 Task: Add Celestial Black Cherry Berry Tea to the cart.
Action: Mouse pressed left at (25, 104)
Screenshot: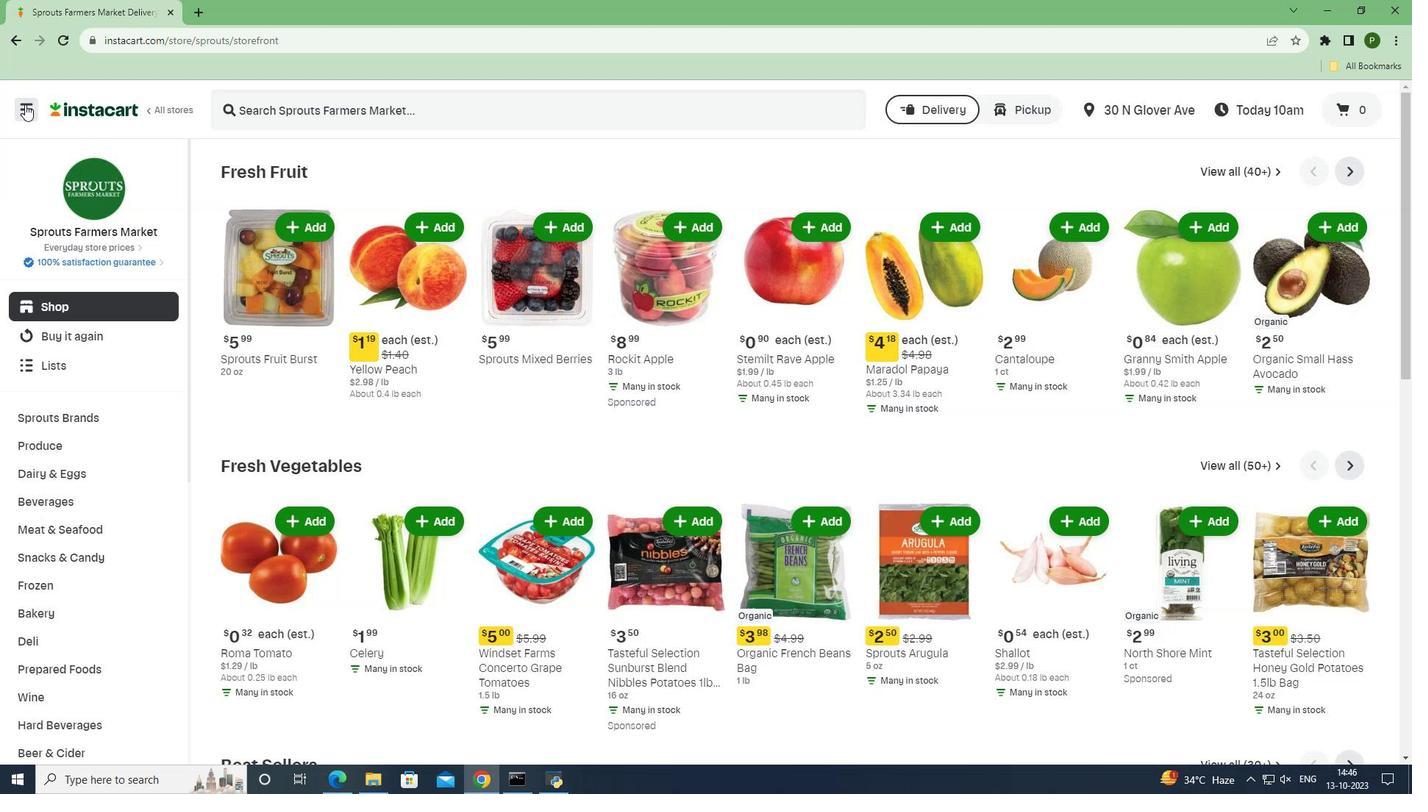 
Action: Mouse moved to (27, 394)
Screenshot: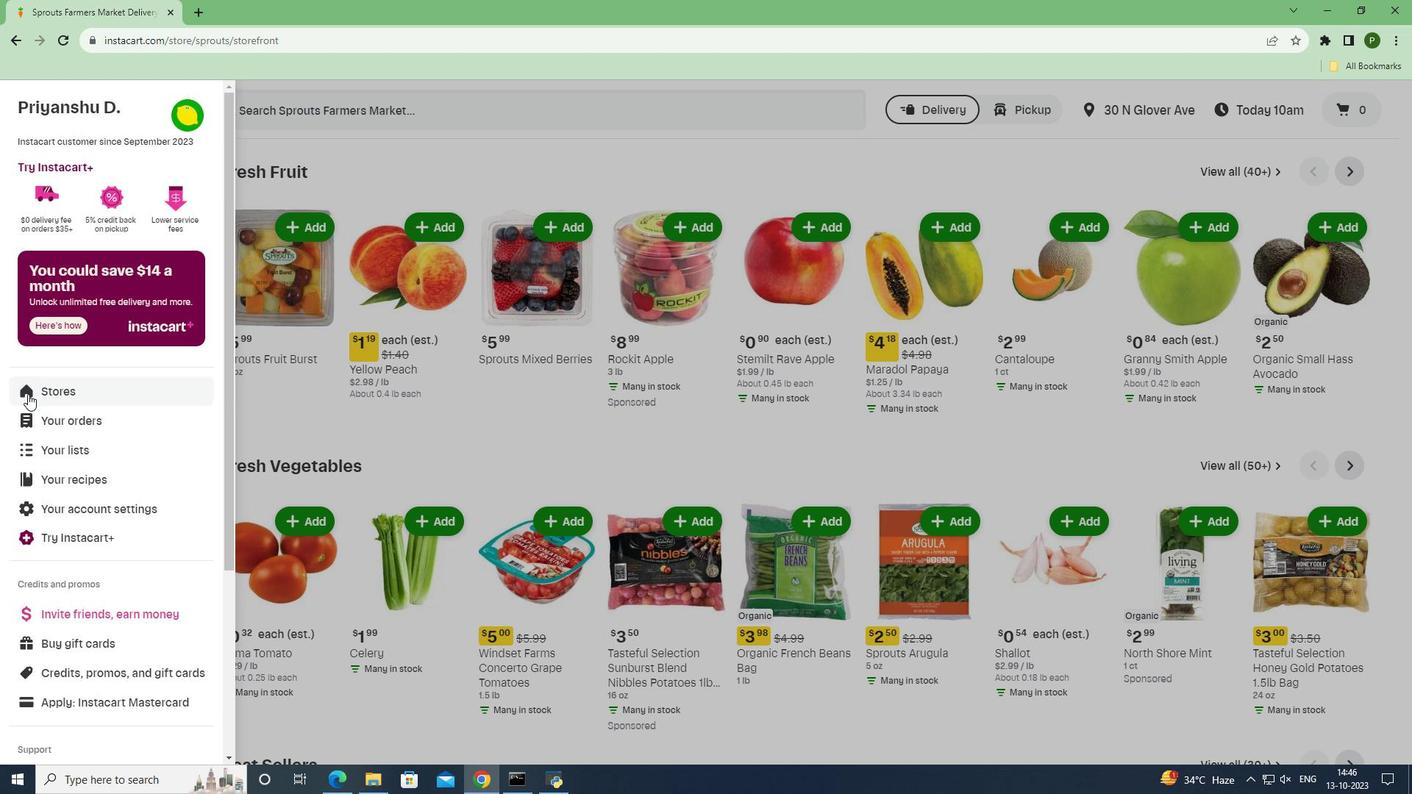 
Action: Mouse pressed left at (27, 394)
Screenshot: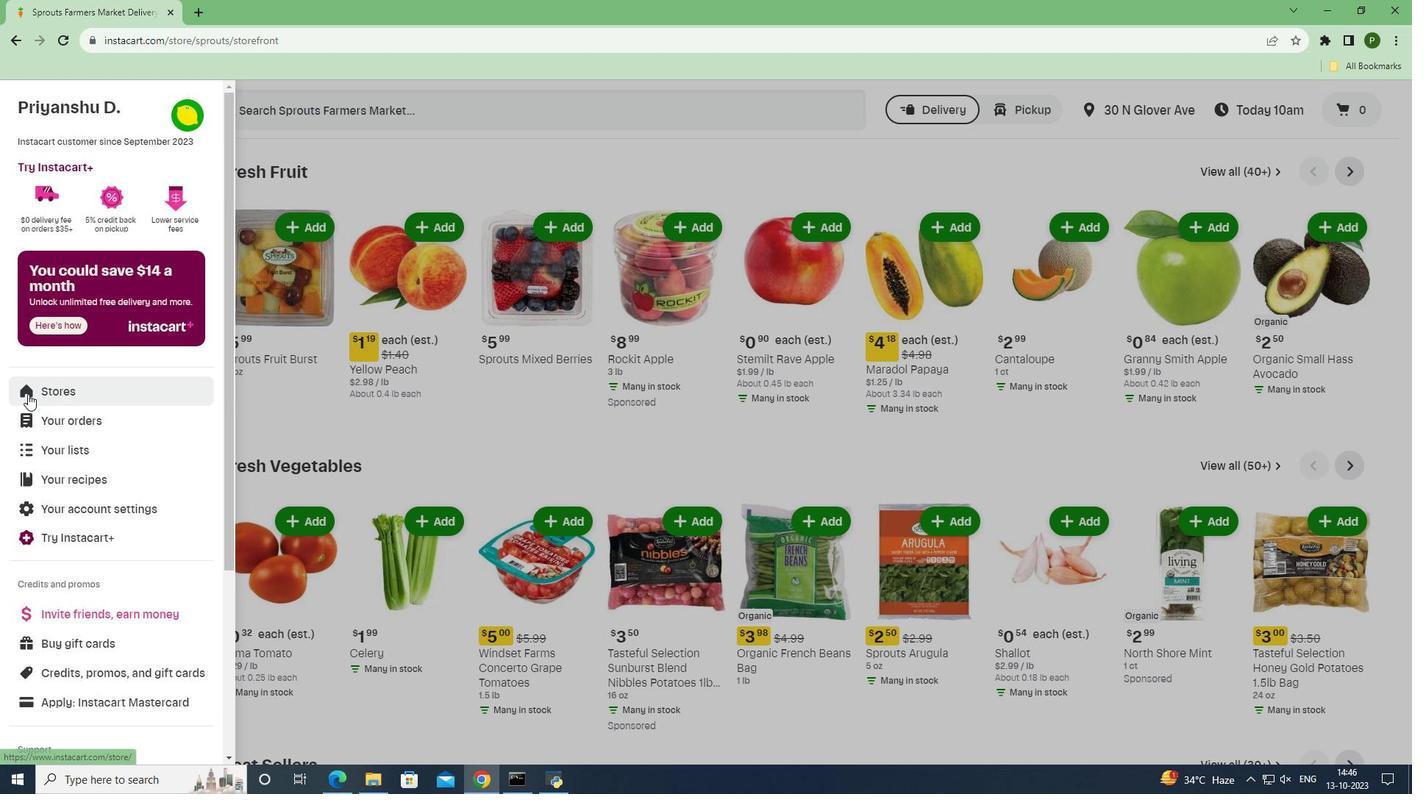 
Action: Mouse moved to (337, 176)
Screenshot: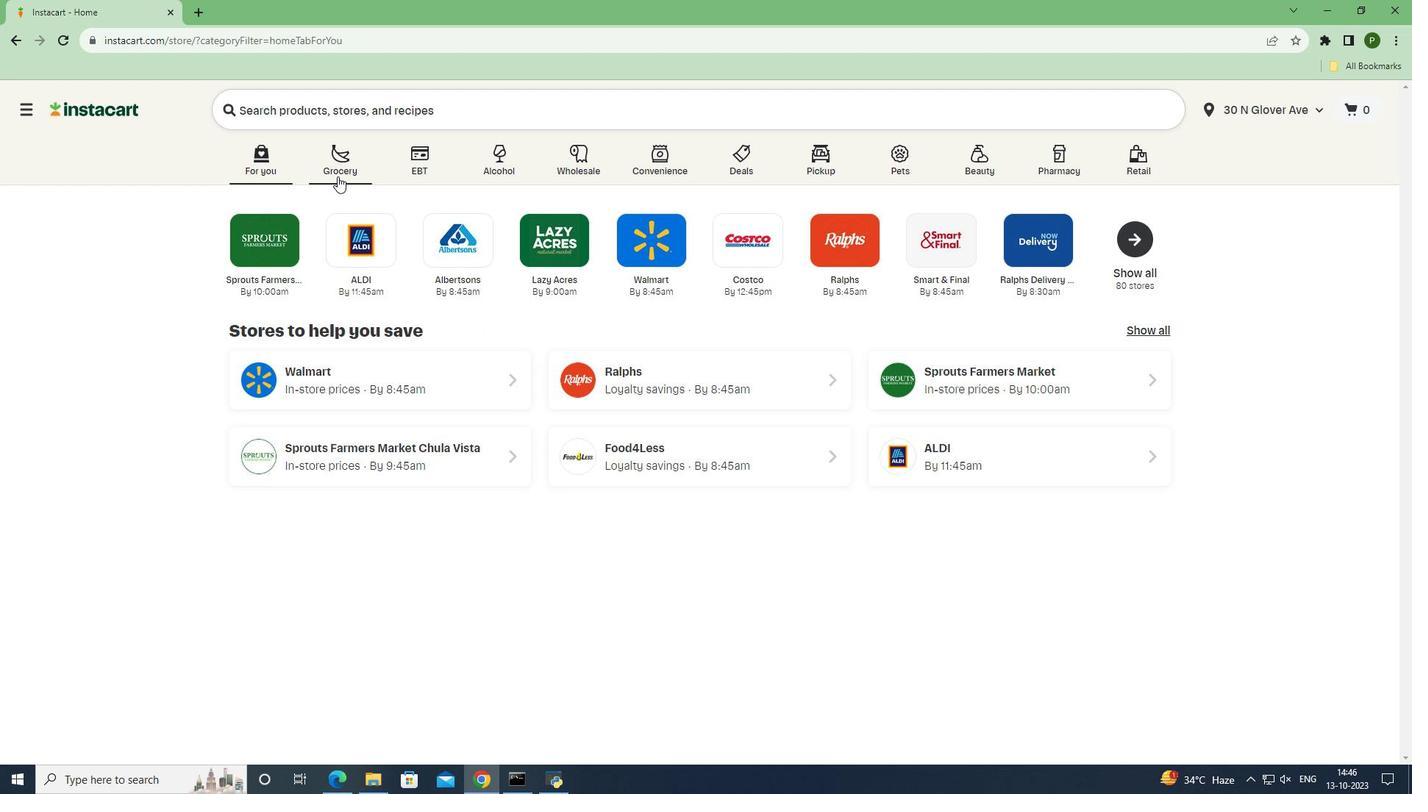 
Action: Mouse pressed left at (337, 176)
Screenshot: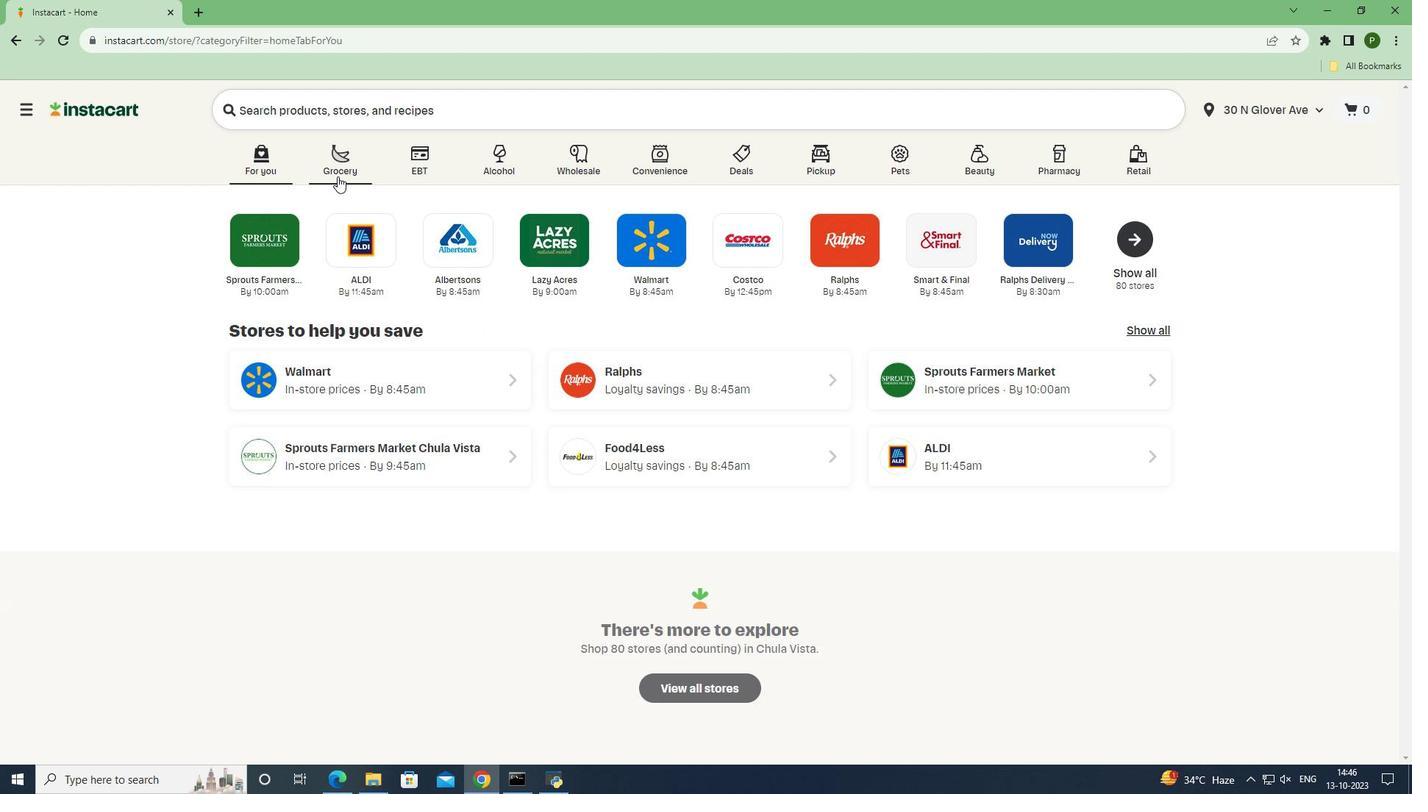 
Action: Mouse moved to (890, 340)
Screenshot: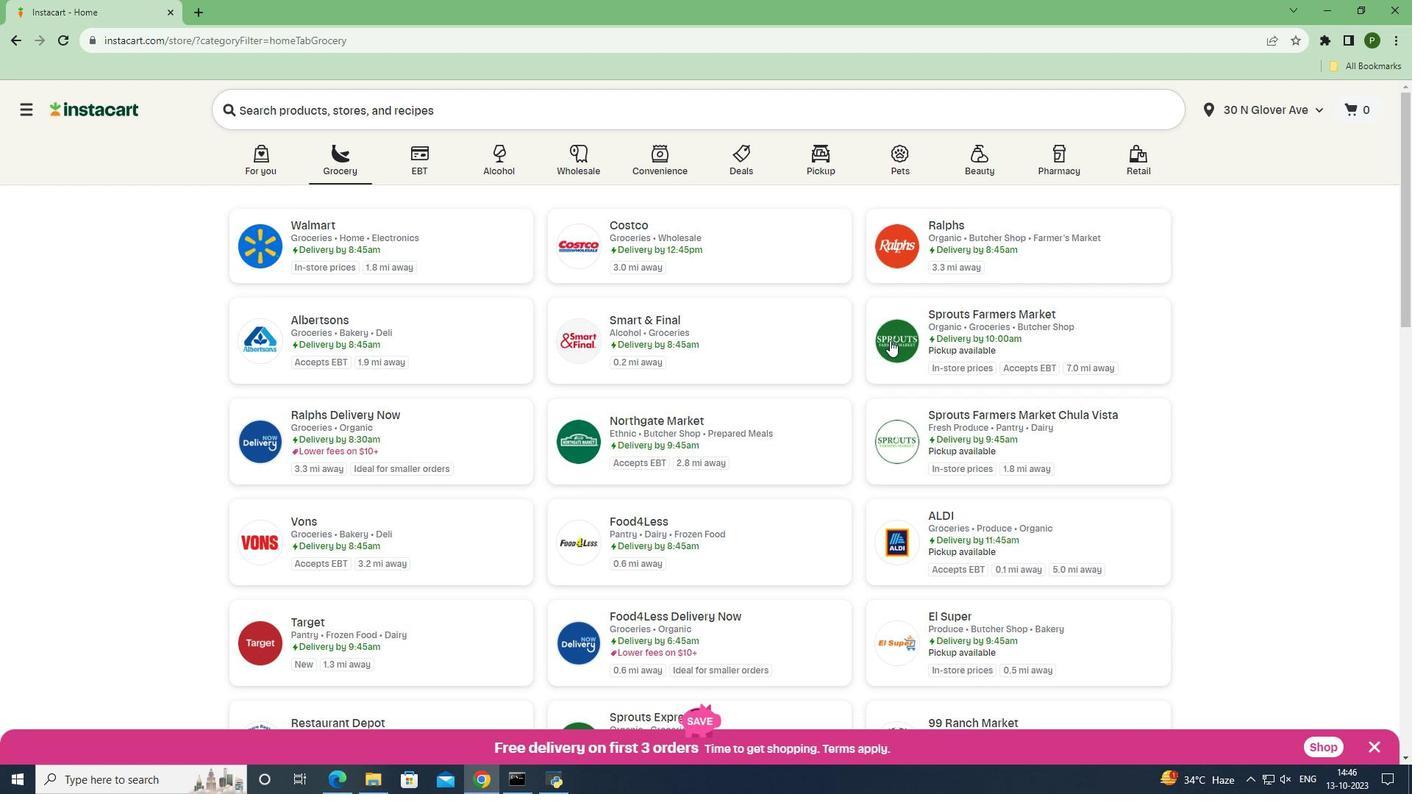 
Action: Mouse pressed left at (890, 340)
Screenshot: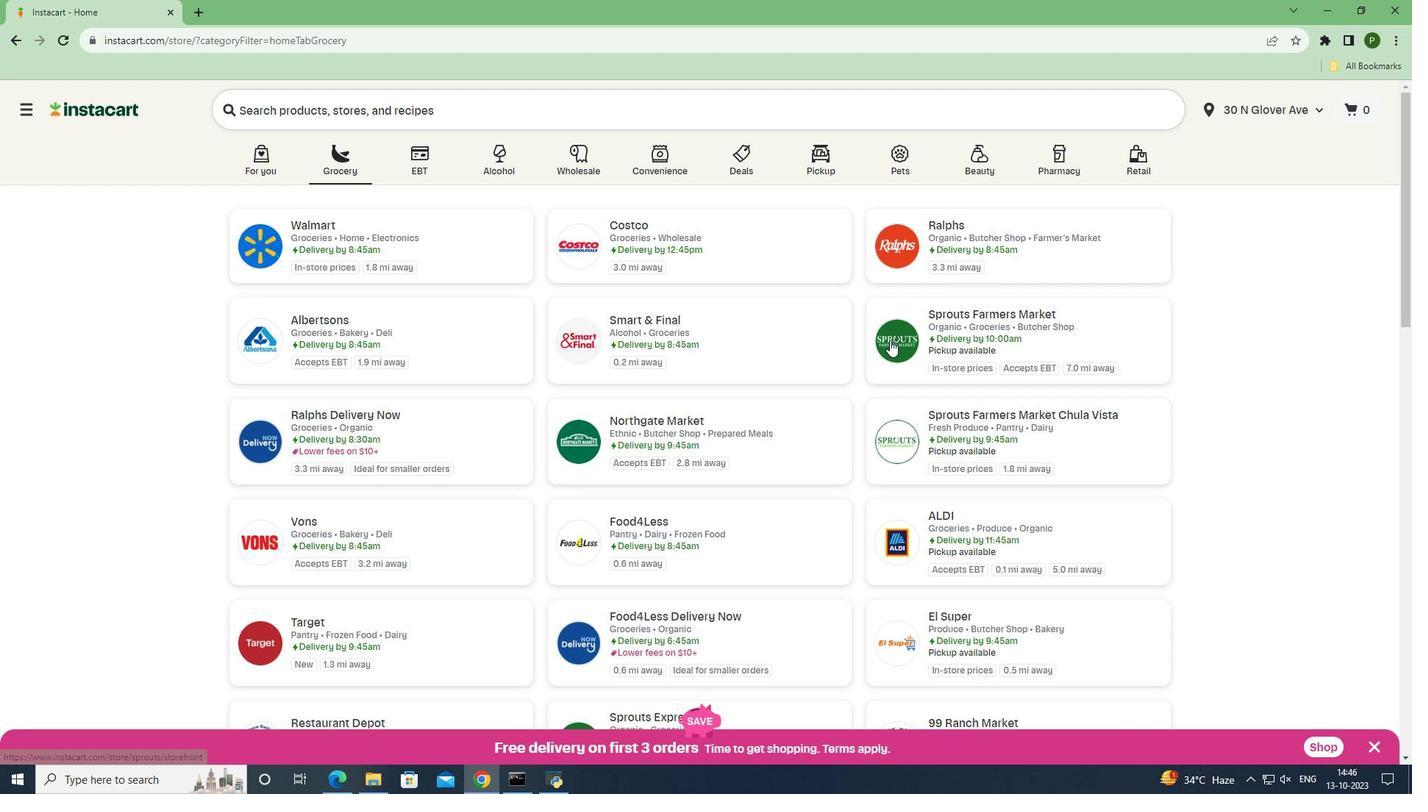 
Action: Mouse moved to (119, 509)
Screenshot: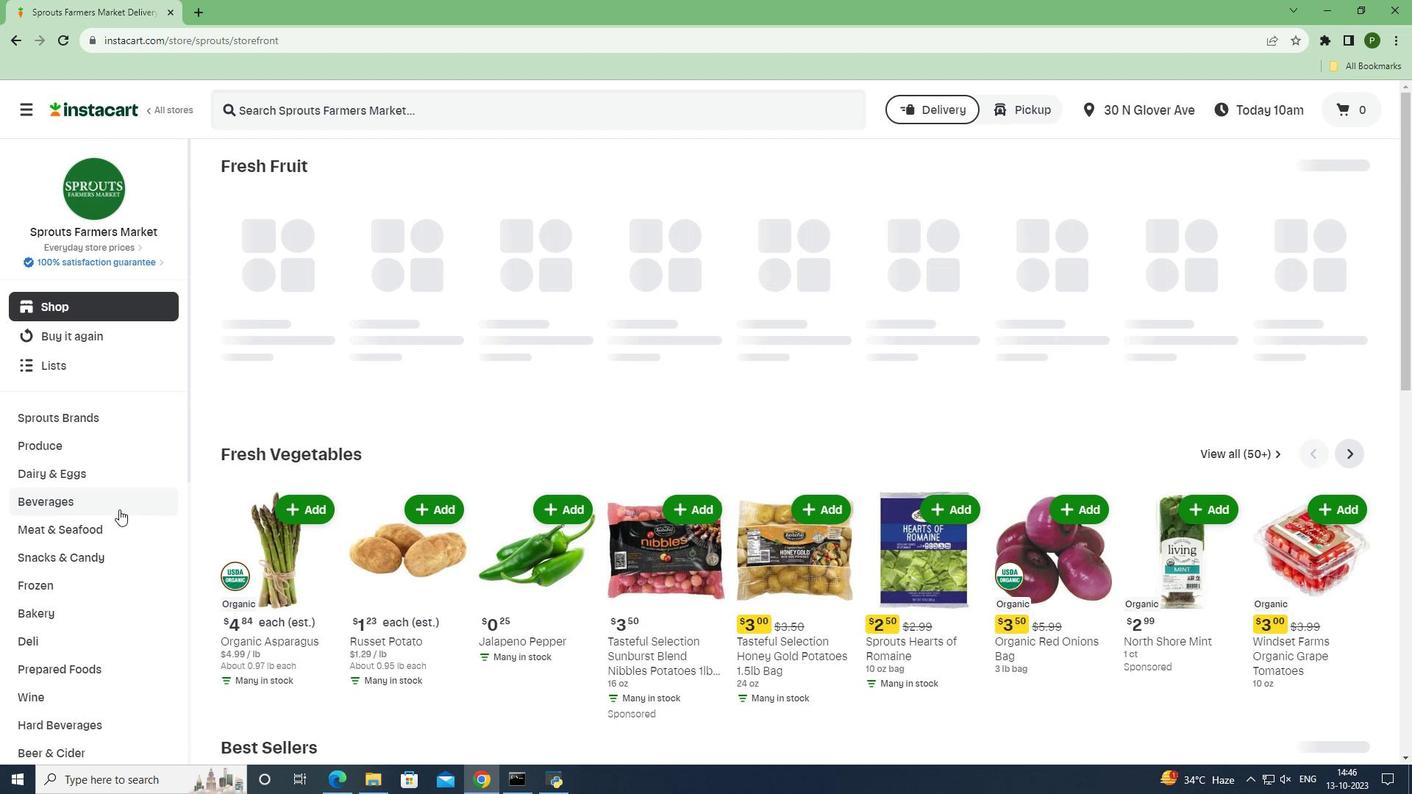 
Action: Mouse pressed left at (119, 509)
Screenshot: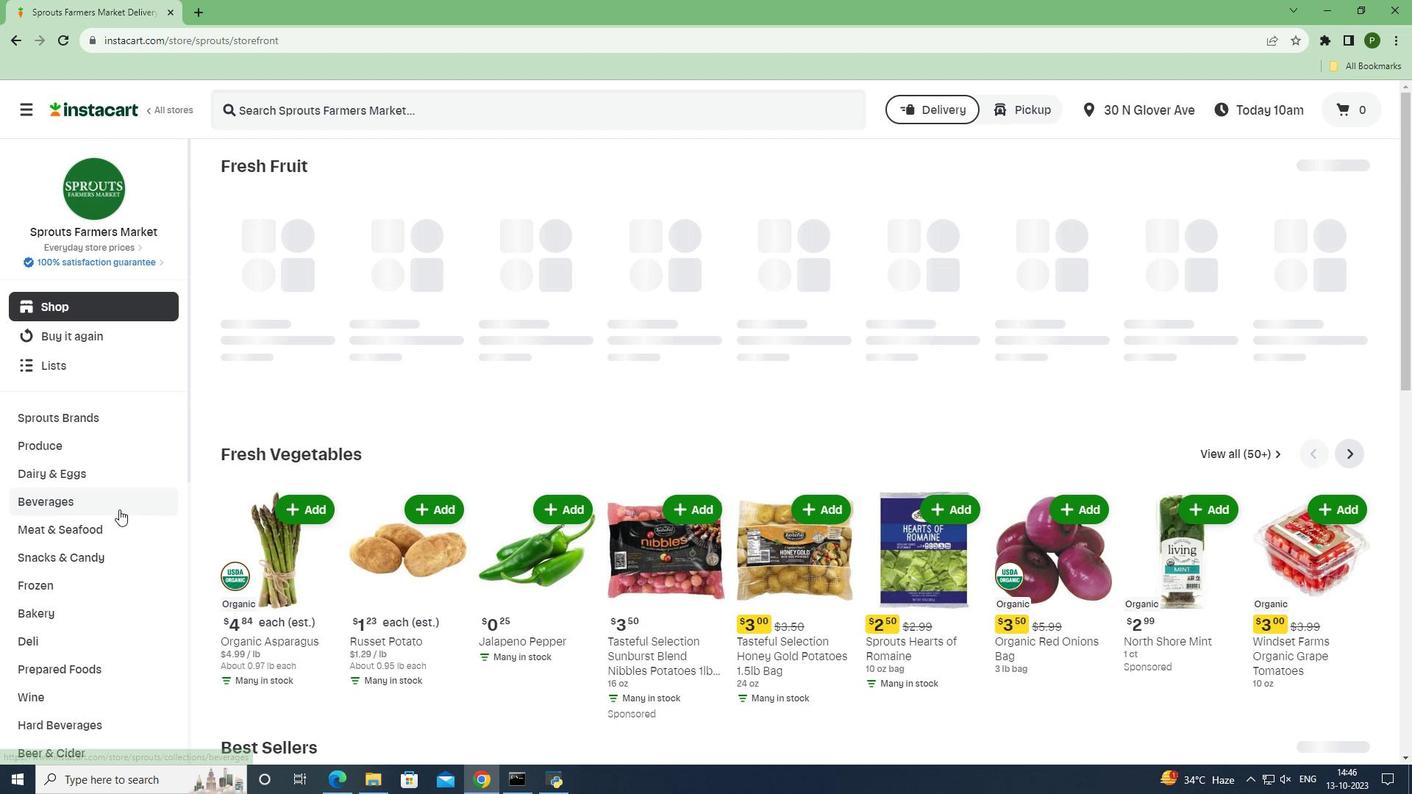 
Action: Mouse moved to (1271, 202)
Screenshot: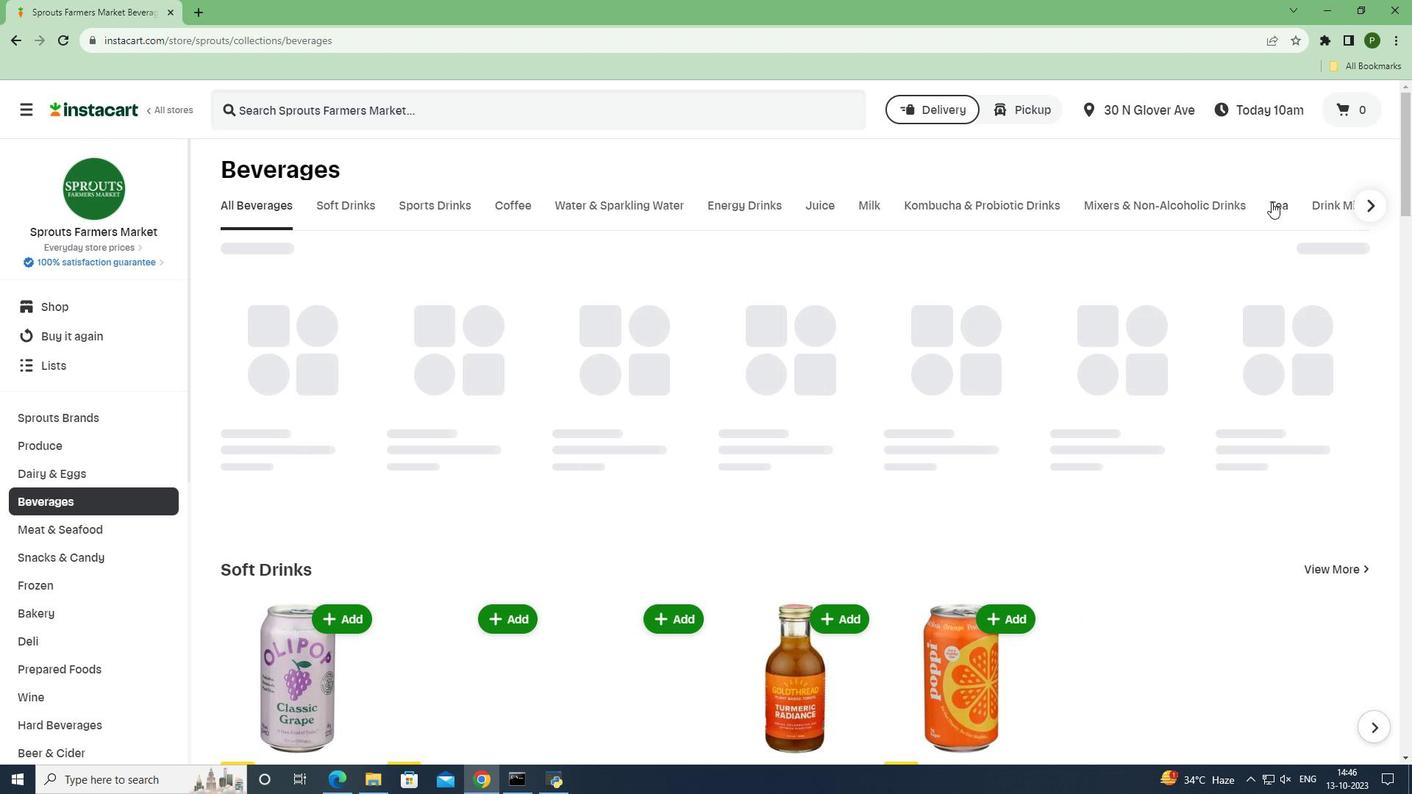 
Action: Mouse pressed left at (1271, 202)
Screenshot: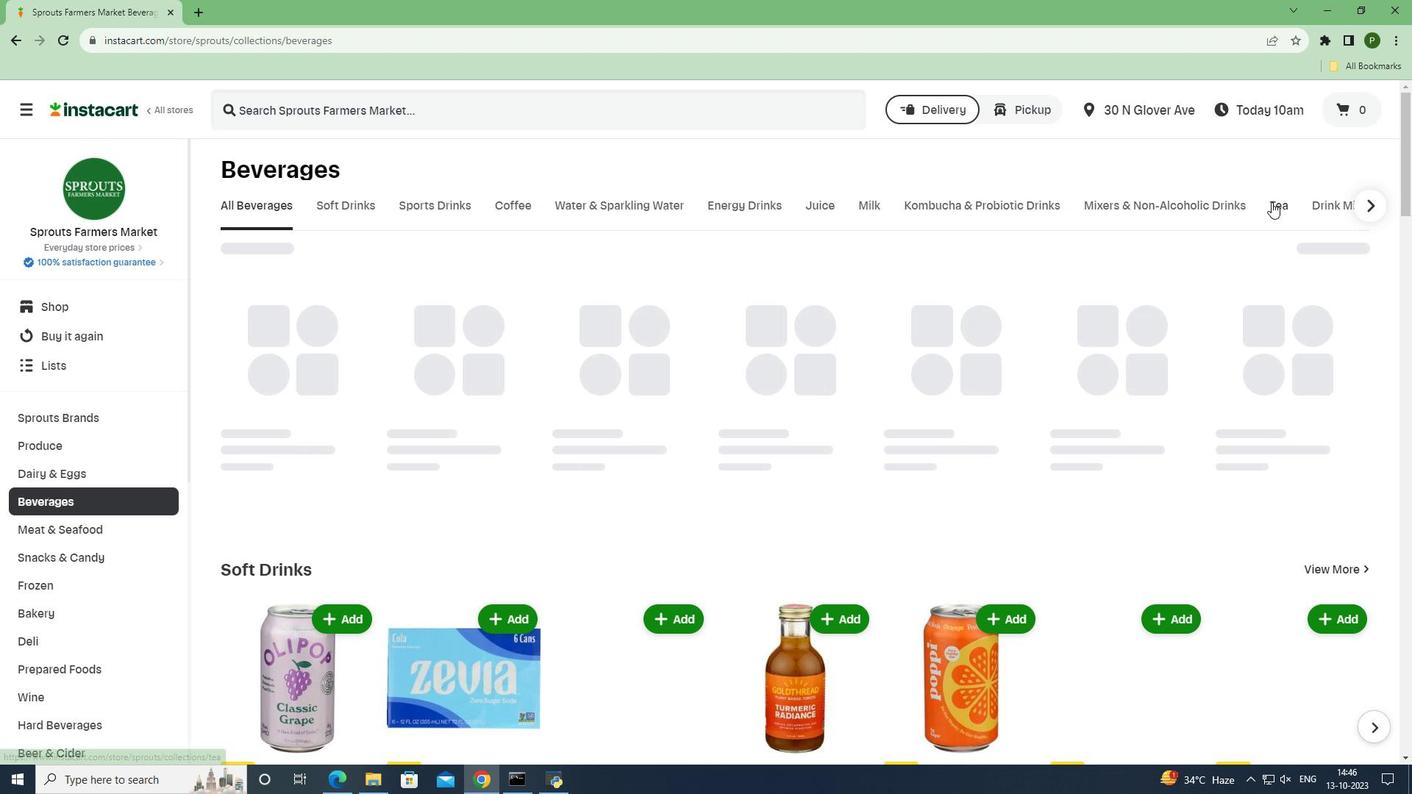 
Action: Mouse moved to (614, 113)
Screenshot: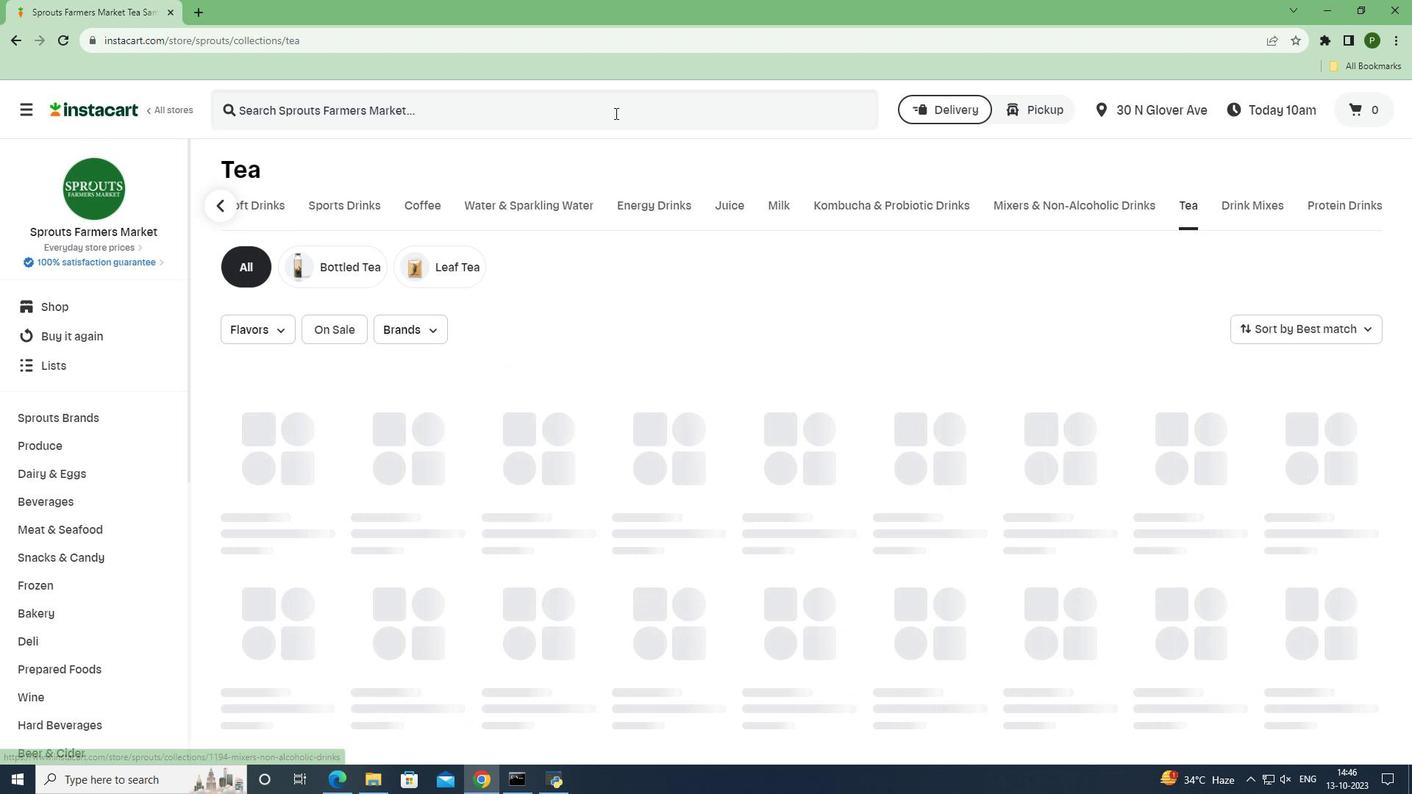 
Action: Mouse pressed left at (614, 113)
Screenshot: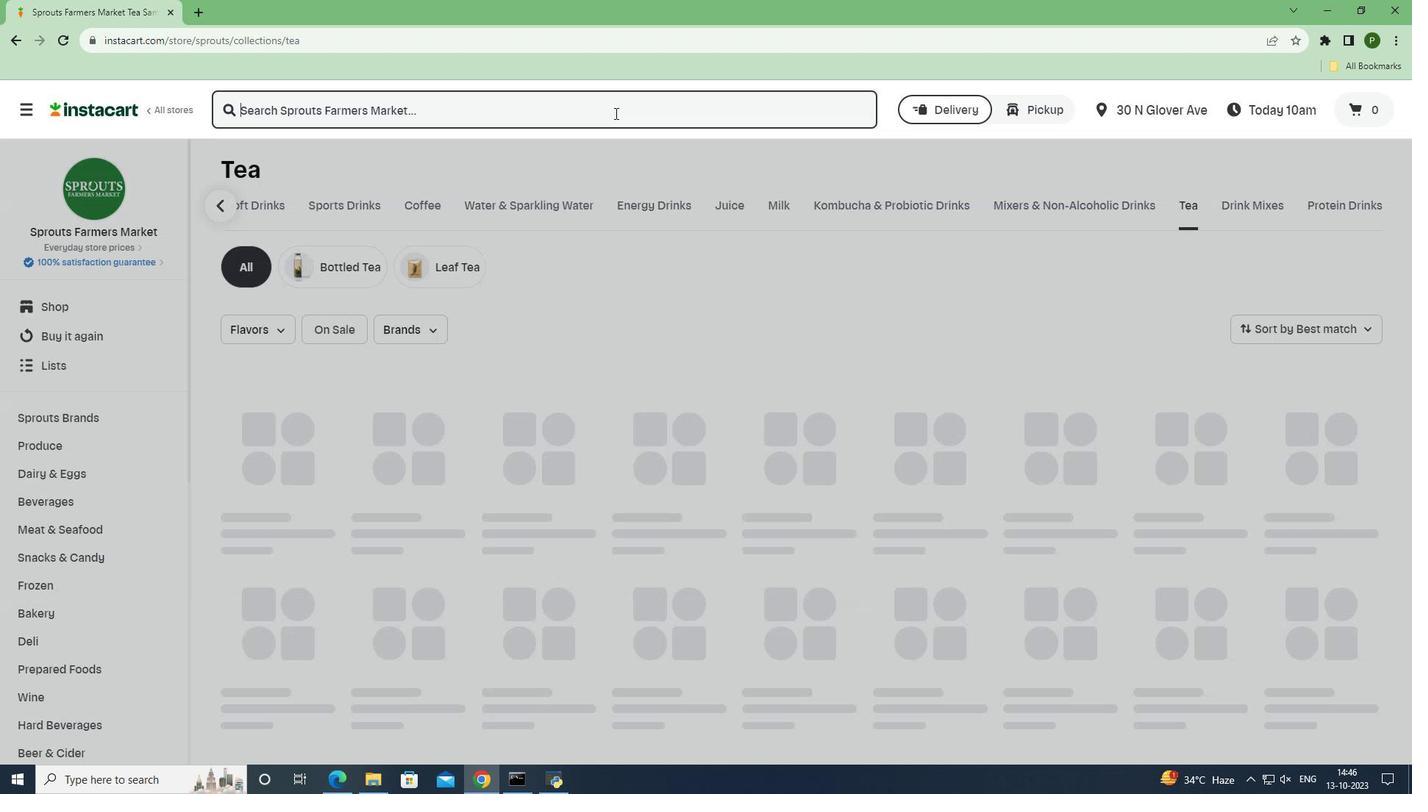 
Action: Key pressed <Key.caps_lock>C<Key.caps_lock>elestial<Key.space><Key.caps_lock>B<Key.caps_lock>lack<Key.space><Key.caps_lock>C<Key.caps_lock>herry<Key.space><Key.caps_lock>B<Key.caps_lock>erry<Key.space><Key.caps_lock>T<Key.caps_lock>ea<Key.space><Key.enter>
Screenshot: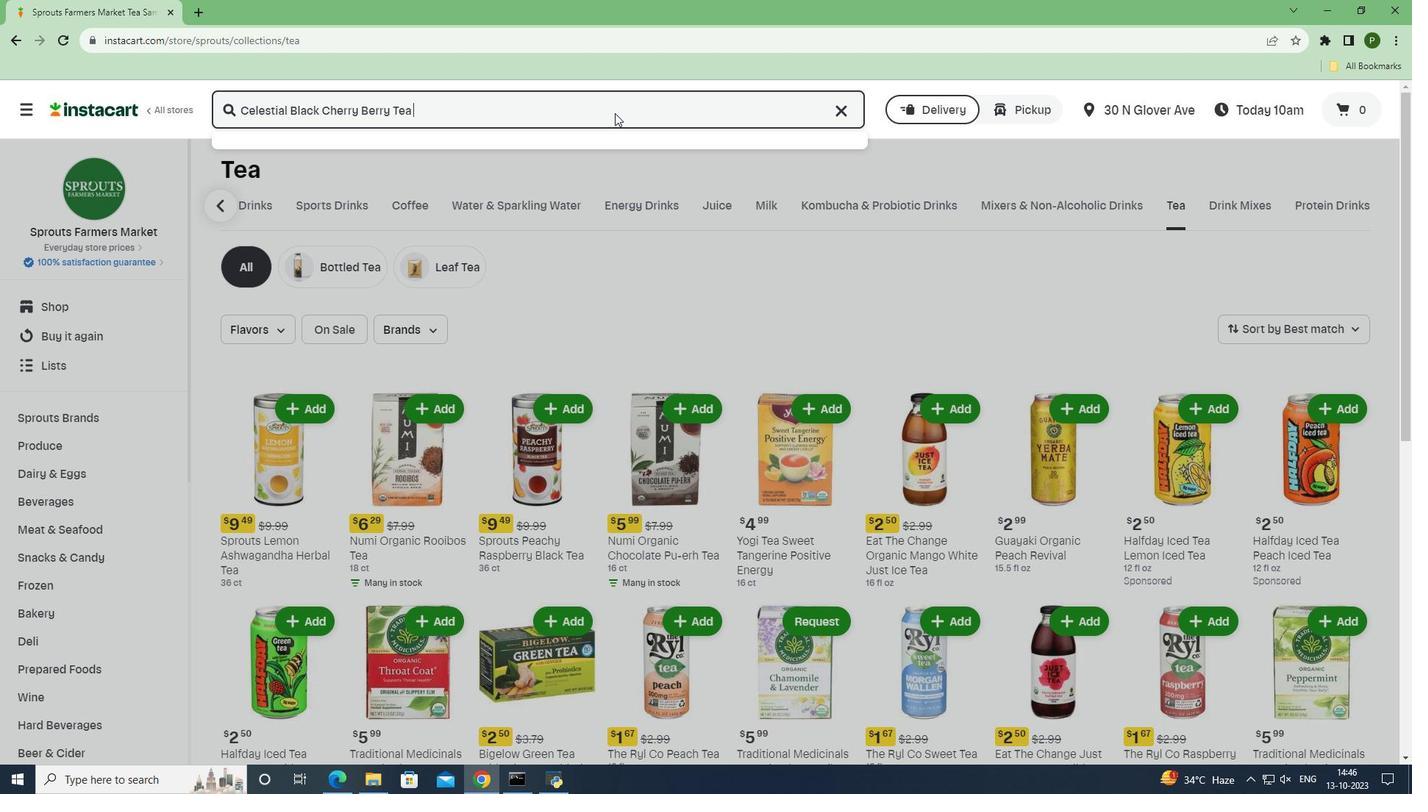 
Action: Mouse moved to (876, 261)
Screenshot: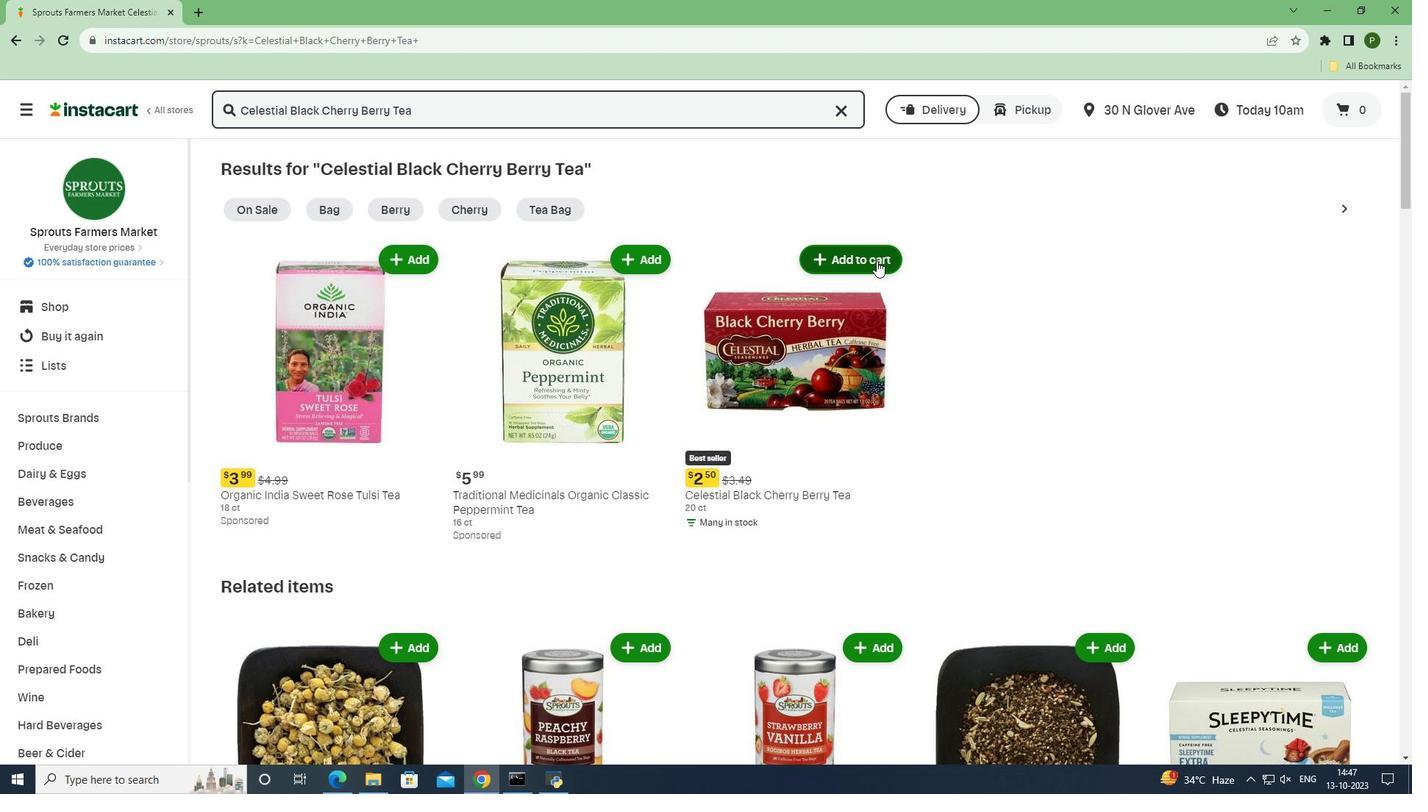 
Action: Mouse pressed left at (876, 261)
Screenshot: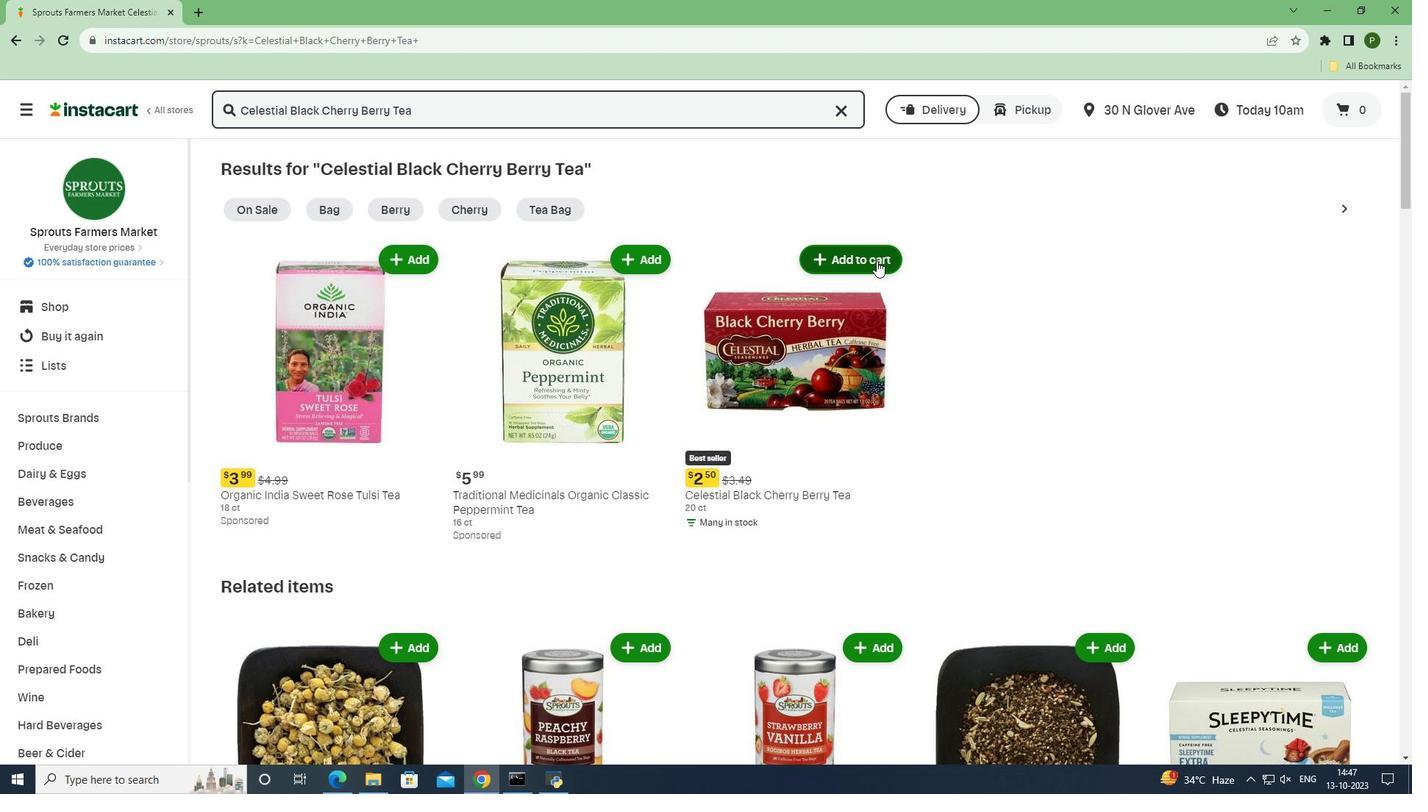 
Action: Mouse moved to (955, 347)
Screenshot: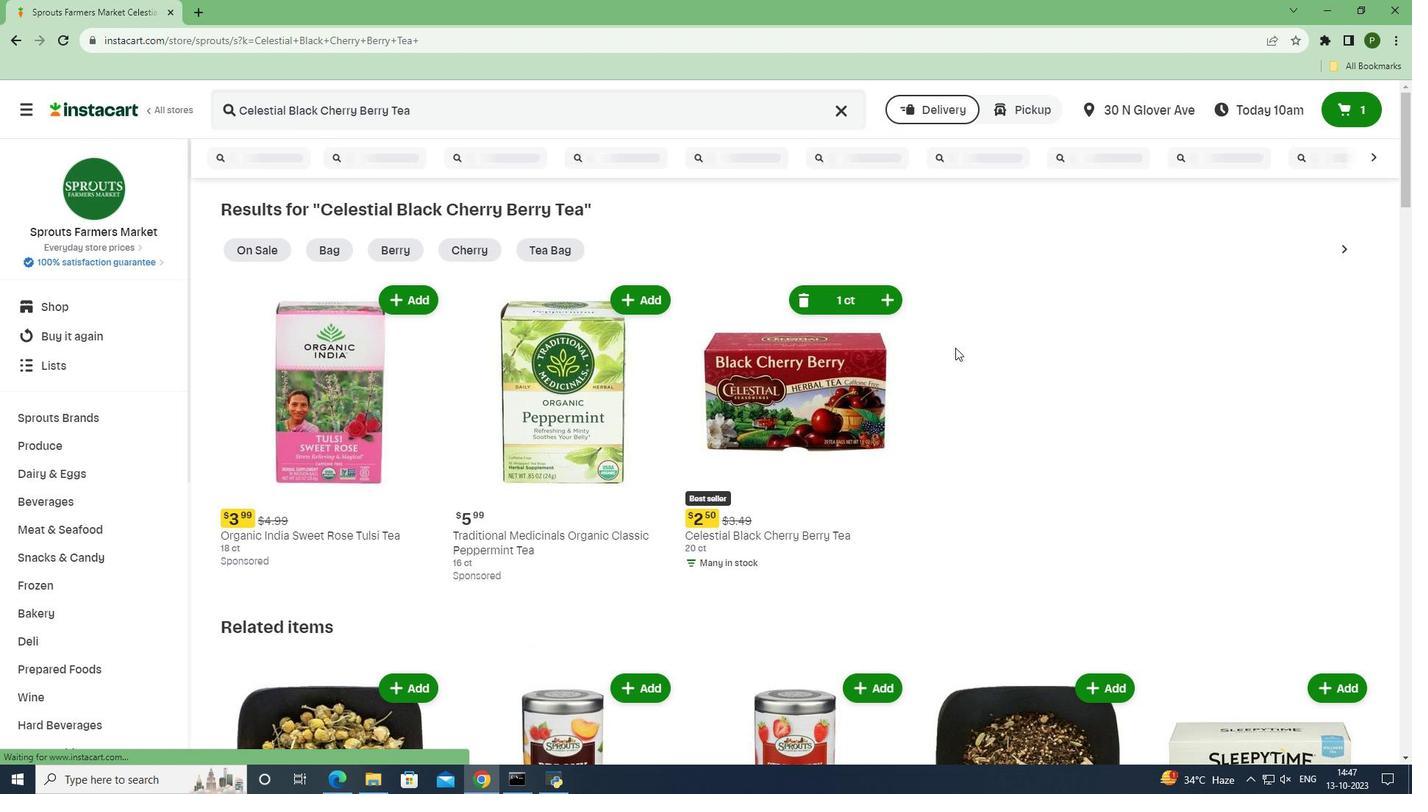 
